 Task: Check the average views per listing of carpet in the last 5 years.
Action: Mouse moved to (760, 168)
Screenshot: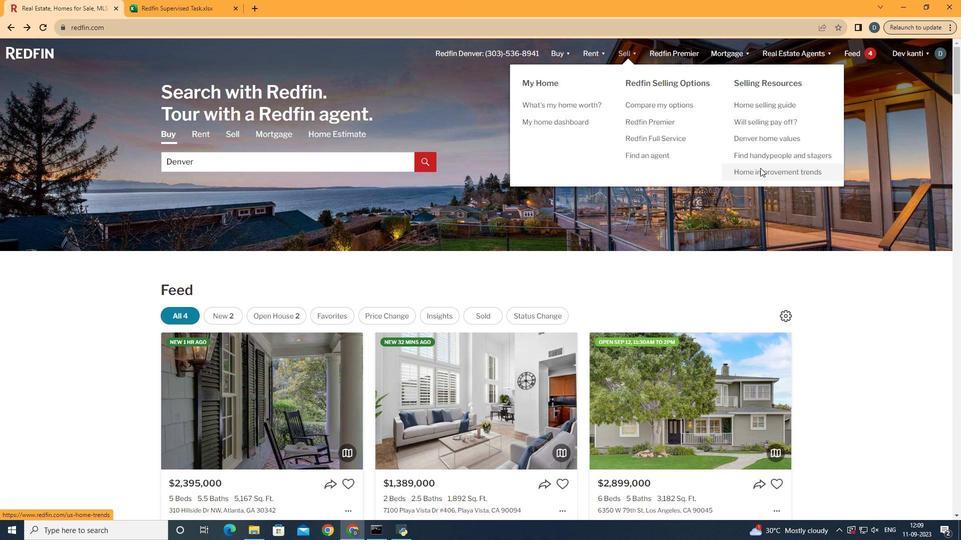 
Action: Mouse pressed left at (760, 168)
Screenshot: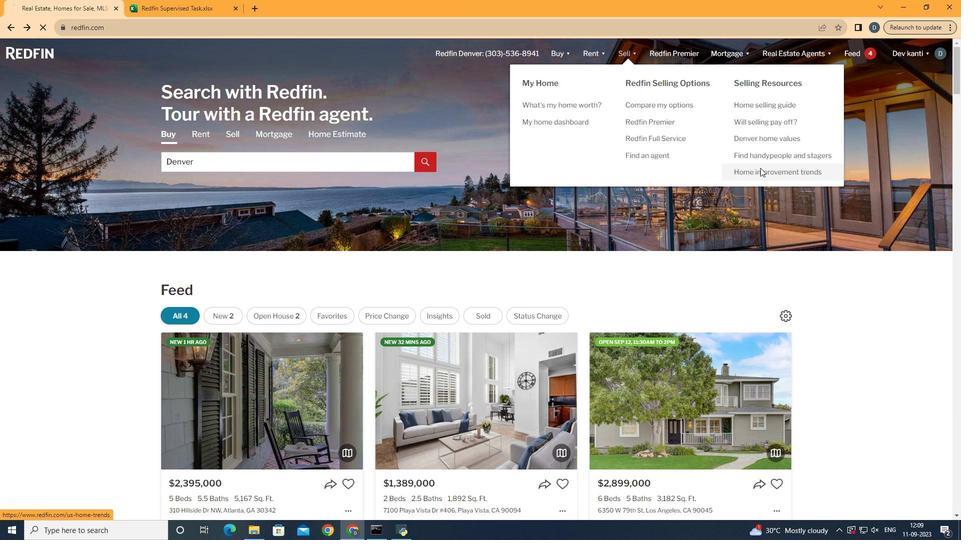 
Action: Mouse moved to (242, 197)
Screenshot: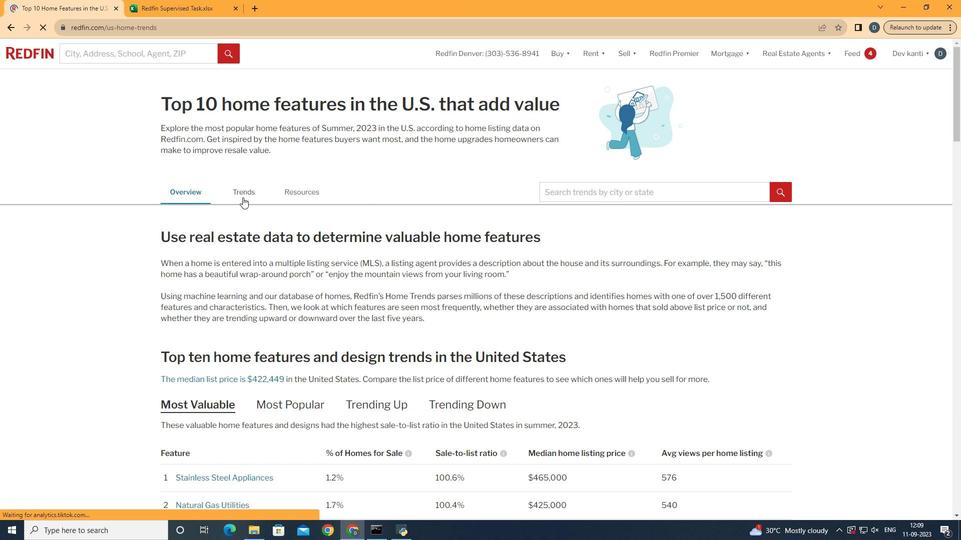 
Action: Mouse pressed left at (242, 197)
Screenshot: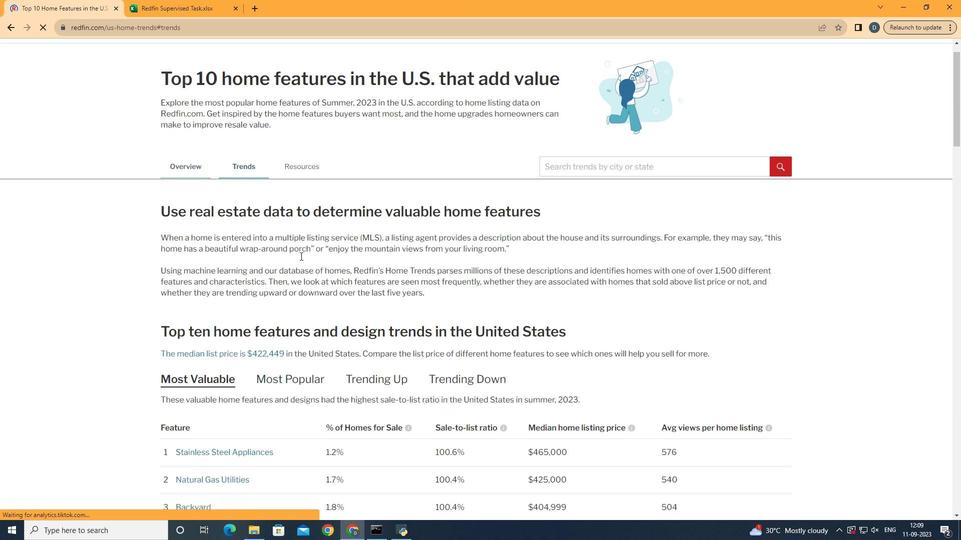 
Action: Mouse moved to (306, 263)
Screenshot: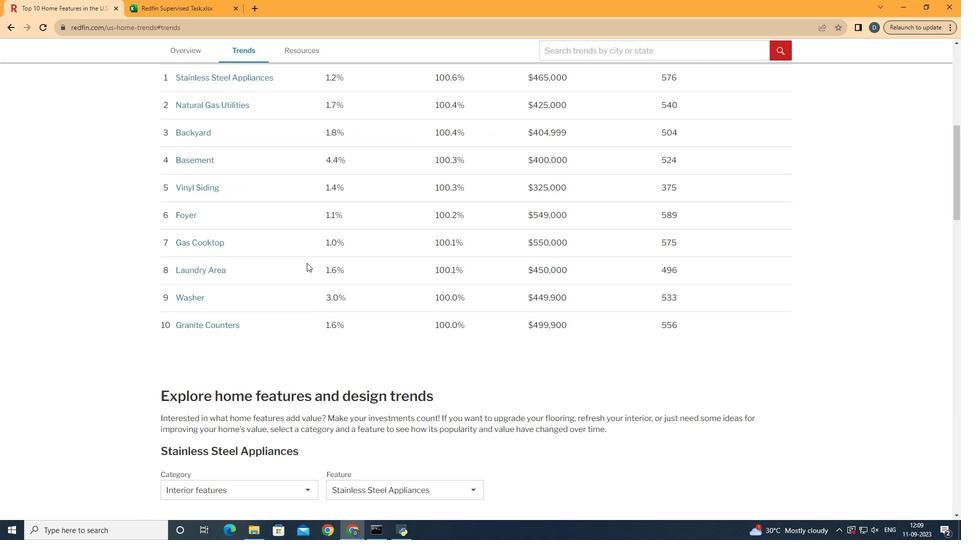 
Action: Mouse scrolled (306, 262) with delta (0, 0)
Screenshot: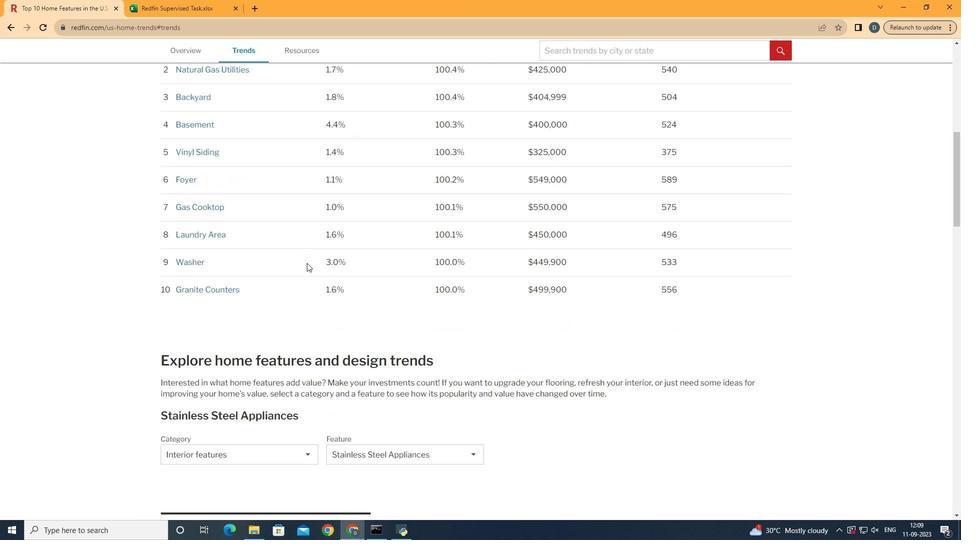 
Action: Mouse scrolled (306, 262) with delta (0, 0)
Screenshot: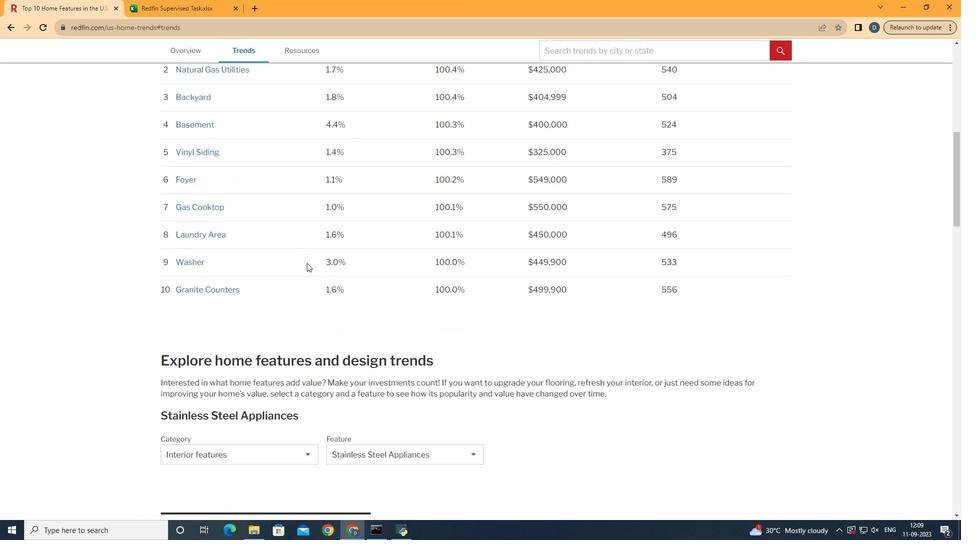 
Action: Mouse scrolled (306, 262) with delta (0, 0)
Screenshot: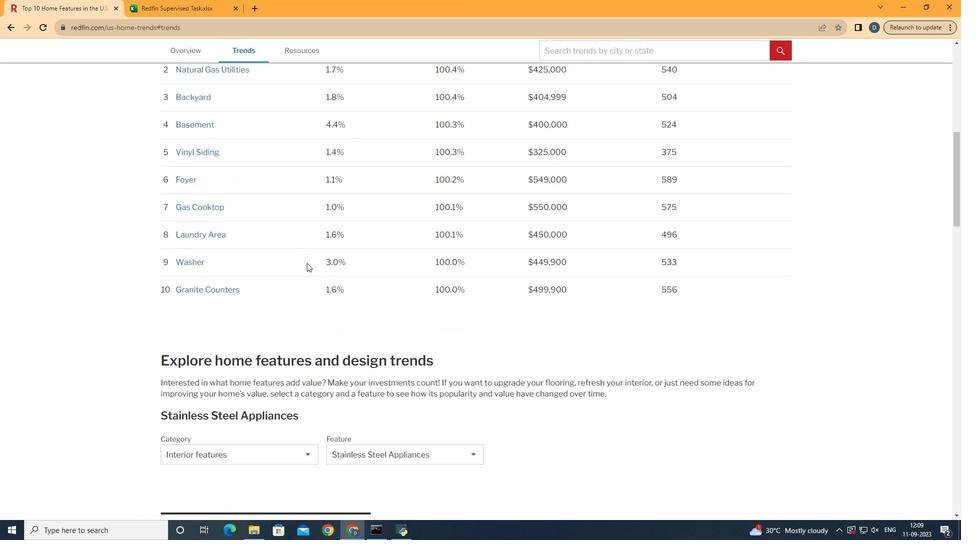 
Action: Mouse moved to (306, 263)
Screenshot: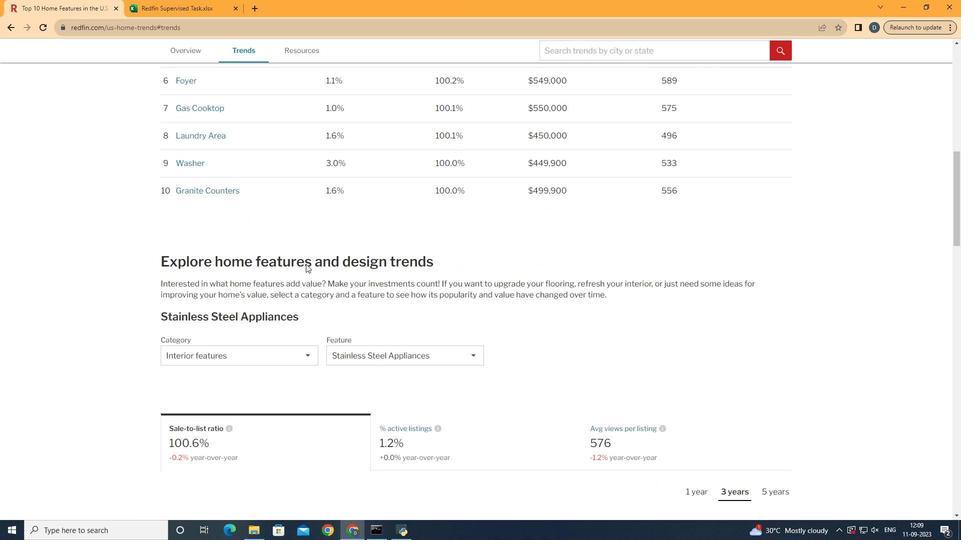 
Action: Mouse scrolled (306, 263) with delta (0, 0)
Screenshot: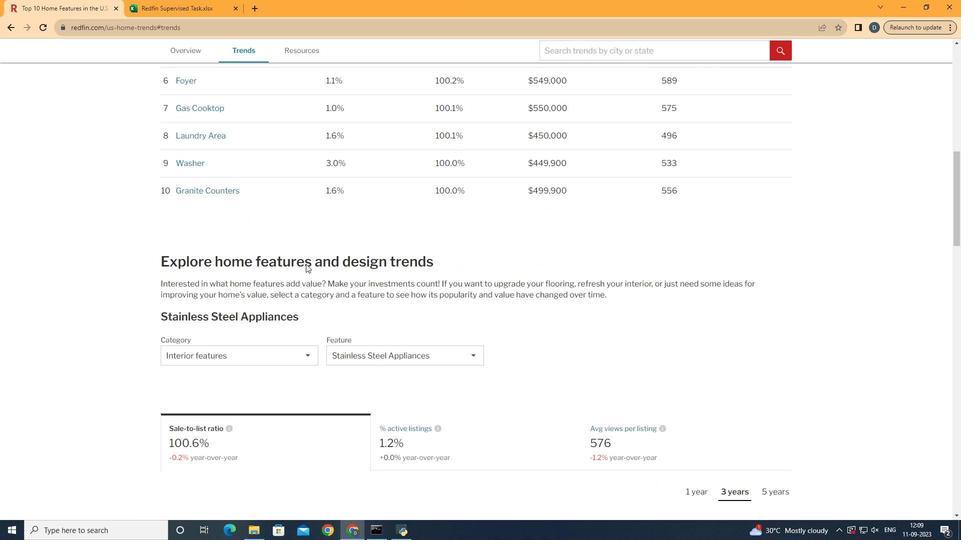 
Action: Mouse moved to (305, 264)
Screenshot: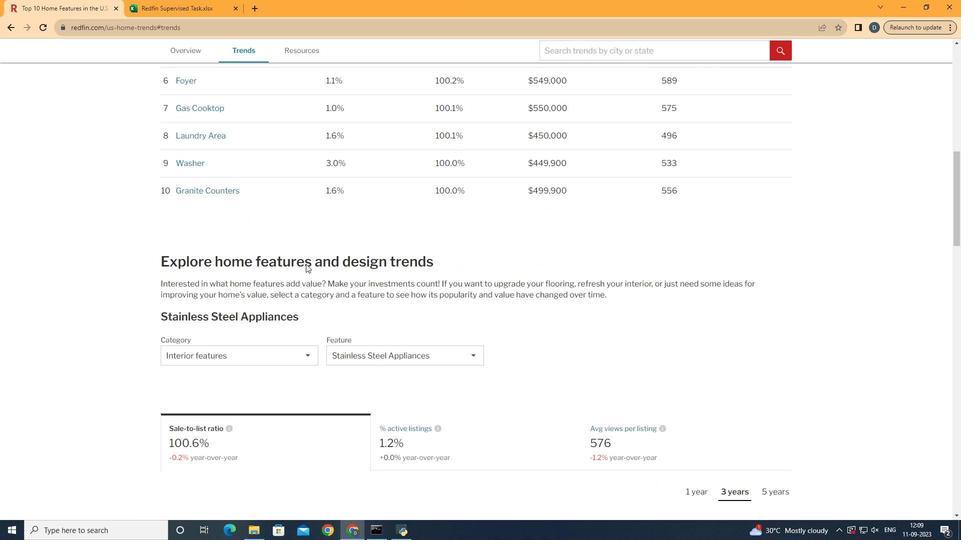 
Action: Mouse scrolled (305, 263) with delta (0, 0)
Screenshot: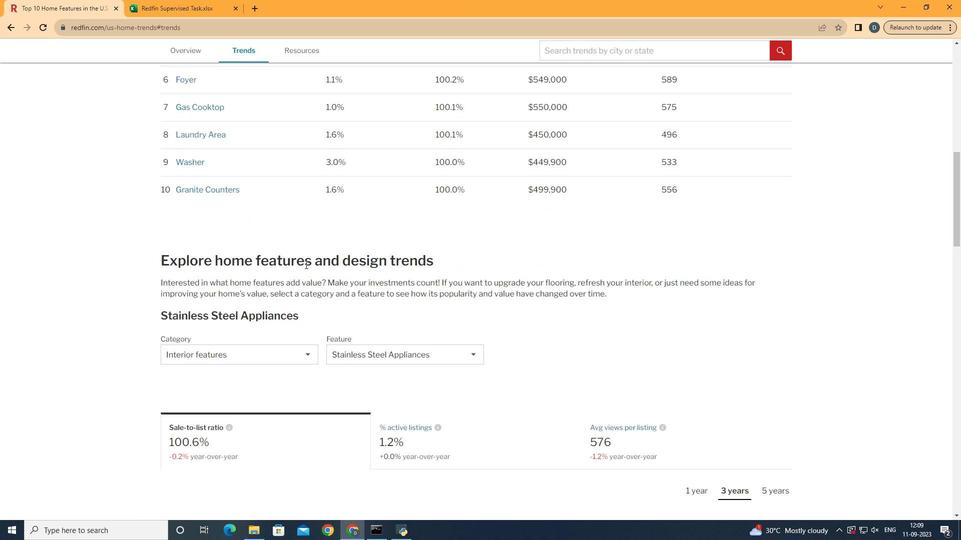 
Action: Mouse moved to (305, 264)
Screenshot: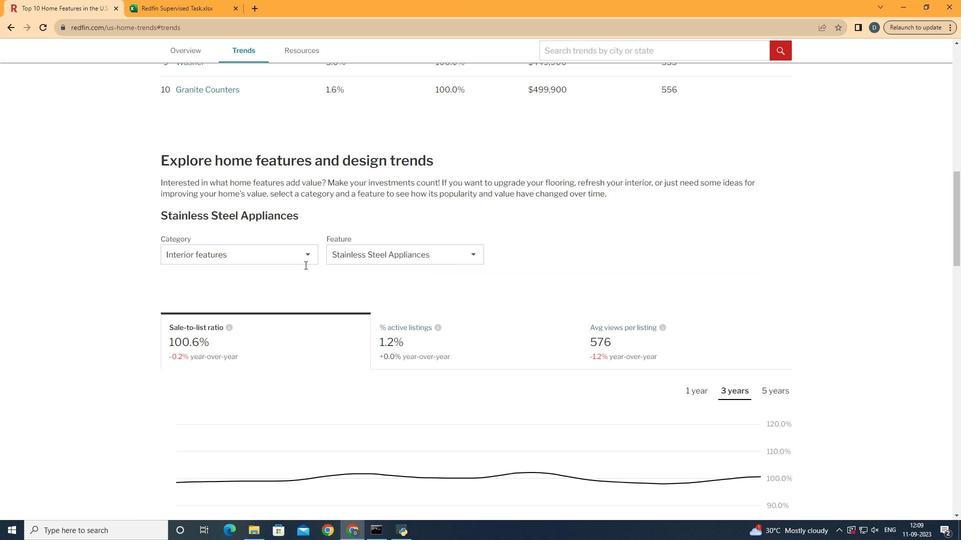 
Action: Mouse scrolled (305, 264) with delta (0, 0)
Screenshot: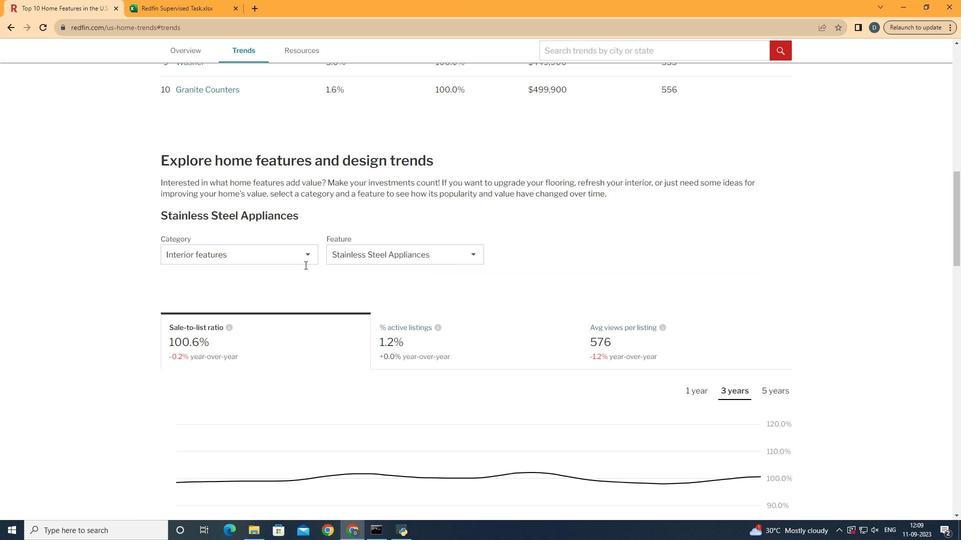
Action: Mouse moved to (305, 264)
Screenshot: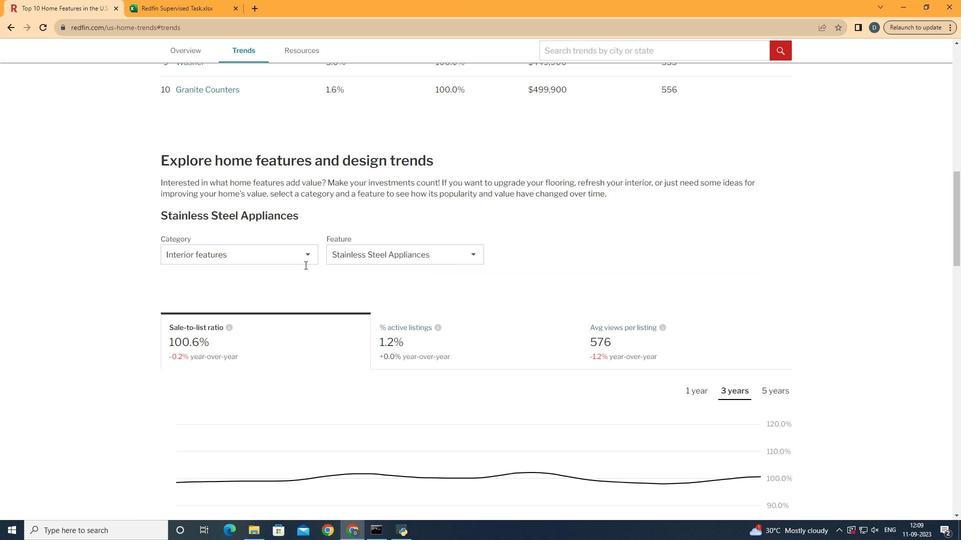 
Action: Mouse scrolled (305, 264) with delta (0, 0)
Screenshot: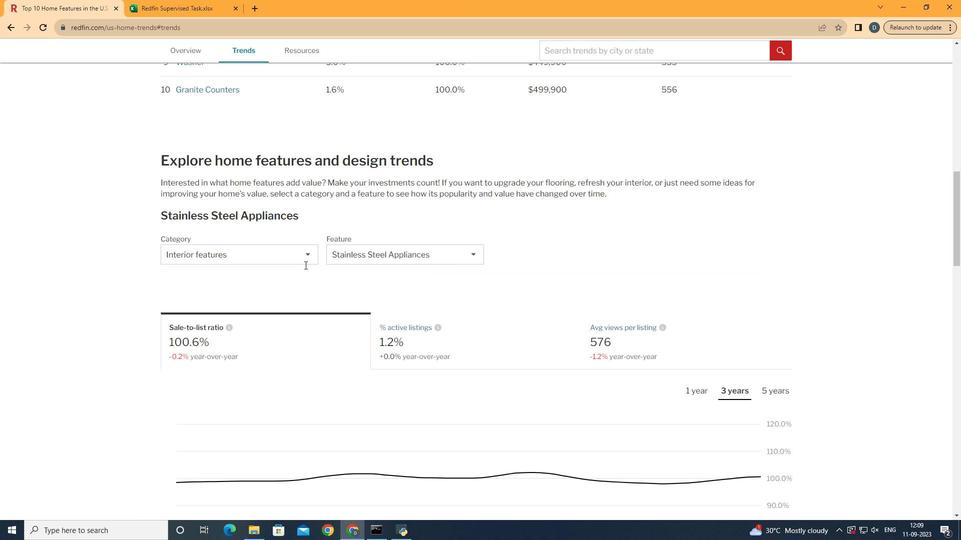 
Action: Mouse moved to (304, 265)
Screenshot: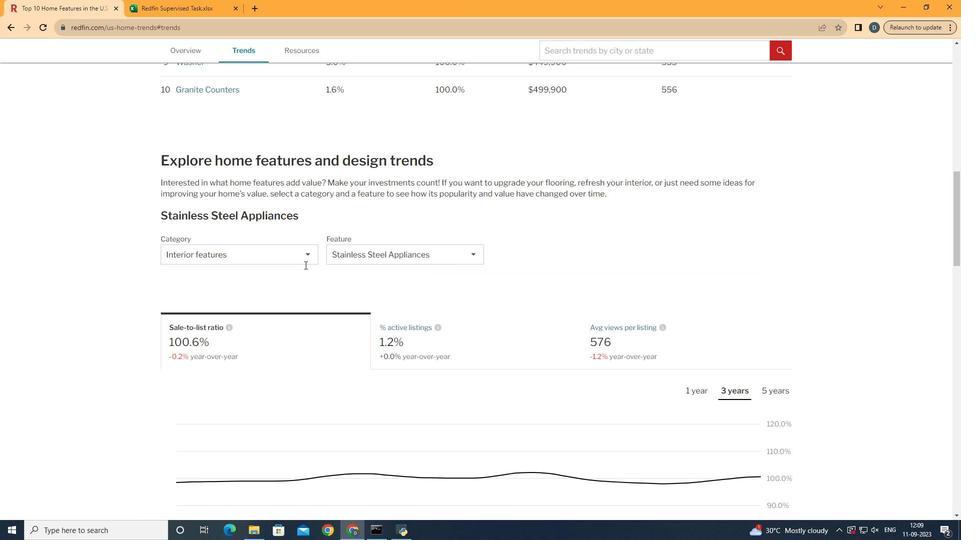 
Action: Mouse scrolled (304, 264) with delta (0, 0)
Screenshot: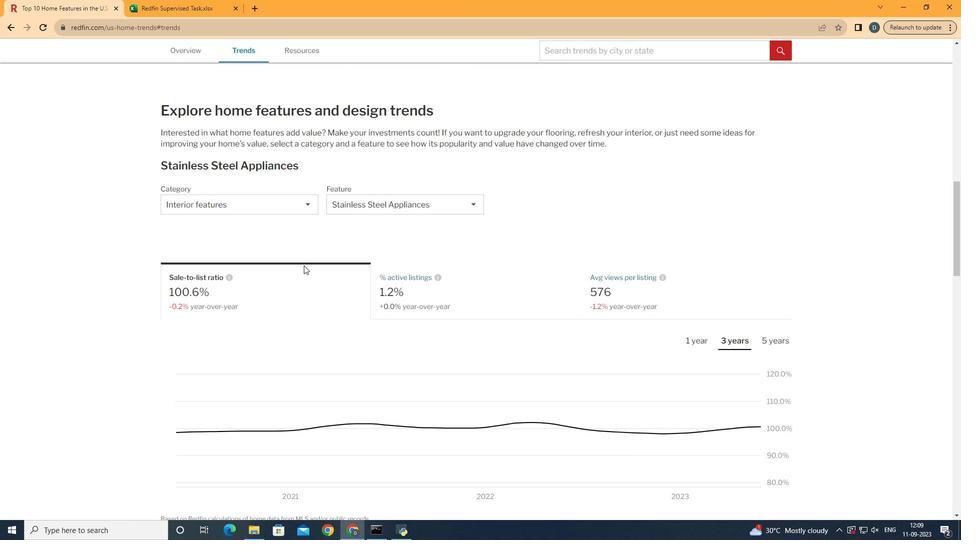 
Action: Mouse moved to (288, 206)
Screenshot: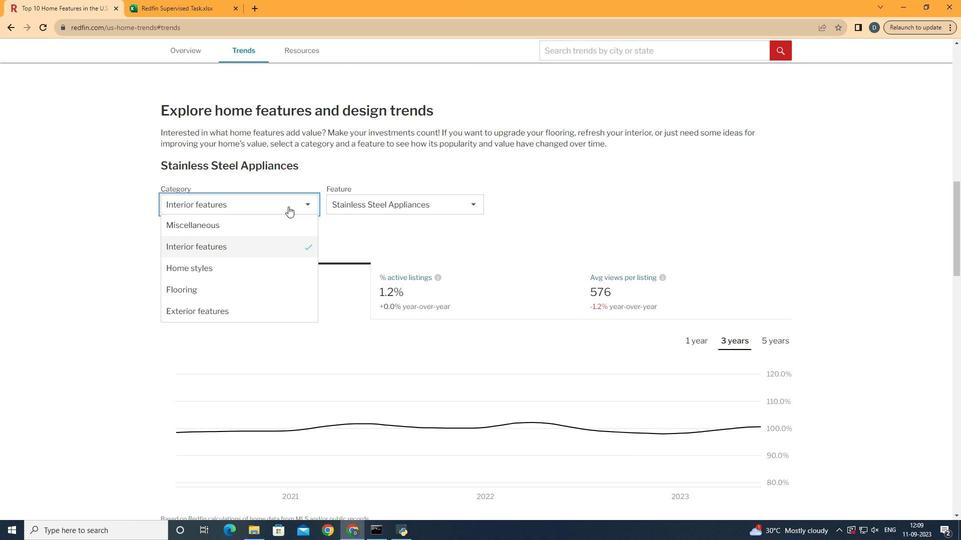 
Action: Mouse pressed left at (288, 206)
Screenshot: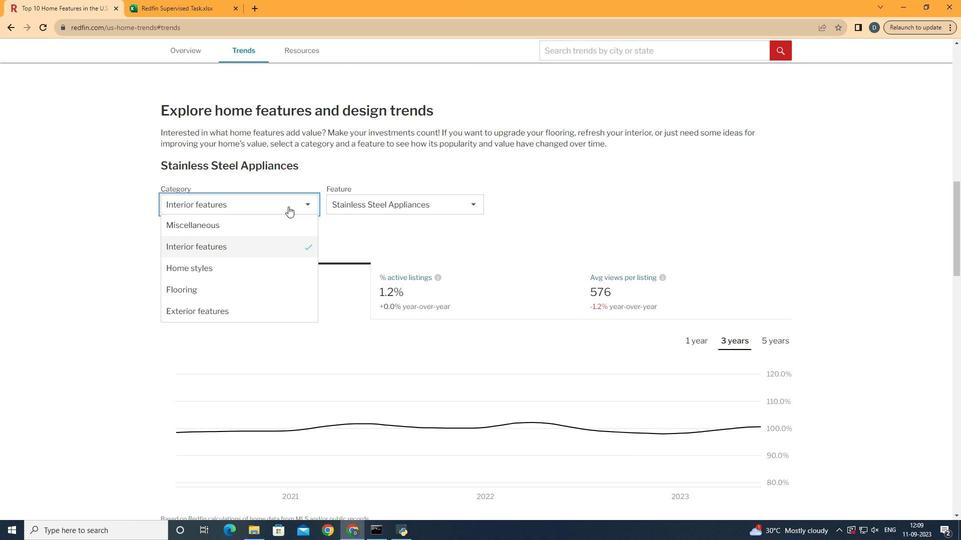 
Action: Mouse moved to (293, 242)
Screenshot: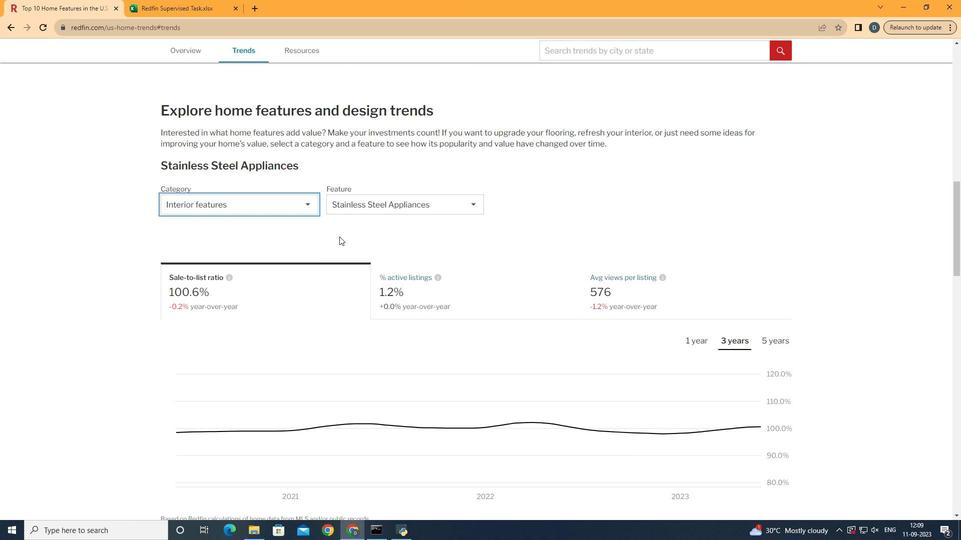 
Action: Mouse pressed left at (293, 242)
Screenshot: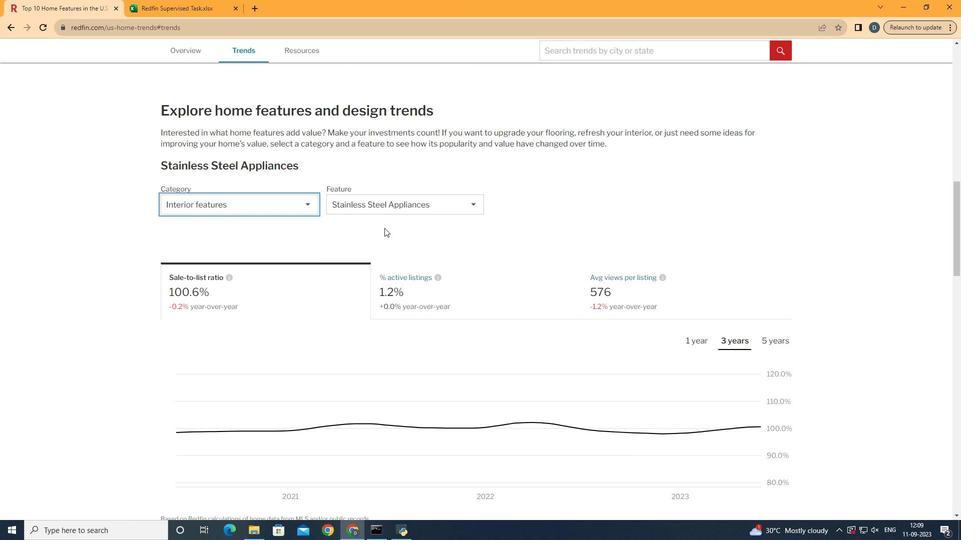 
Action: Mouse moved to (454, 196)
Screenshot: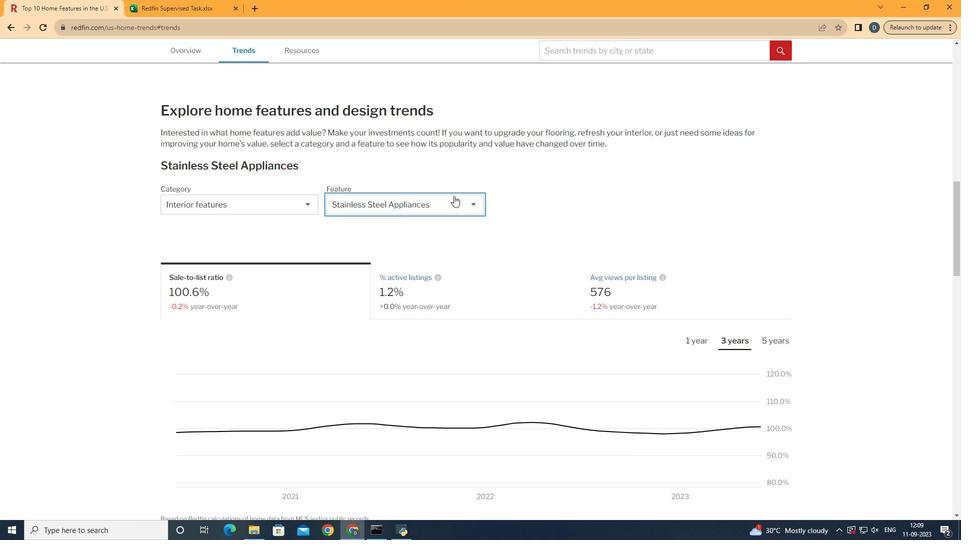 
Action: Mouse pressed left at (454, 196)
Screenshot: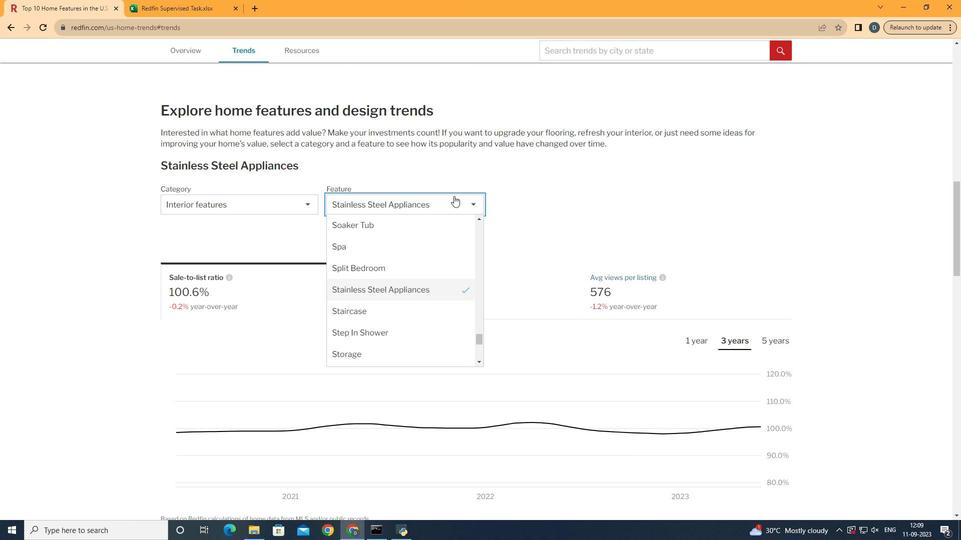 
Action: Mouse moved to (450, 283)
Screenshot: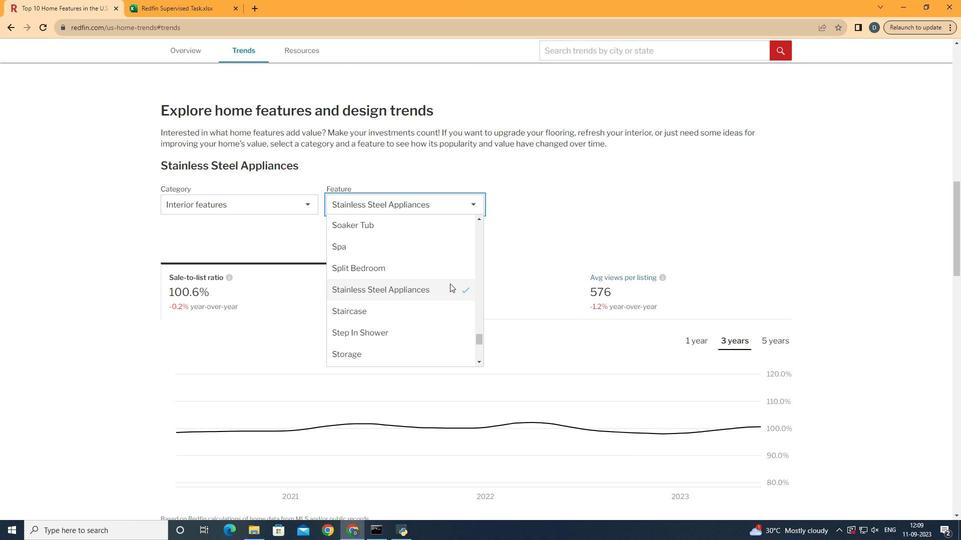 
Action: Mouse scrolled (450, 284) with delta (0, 0)
Screenshot: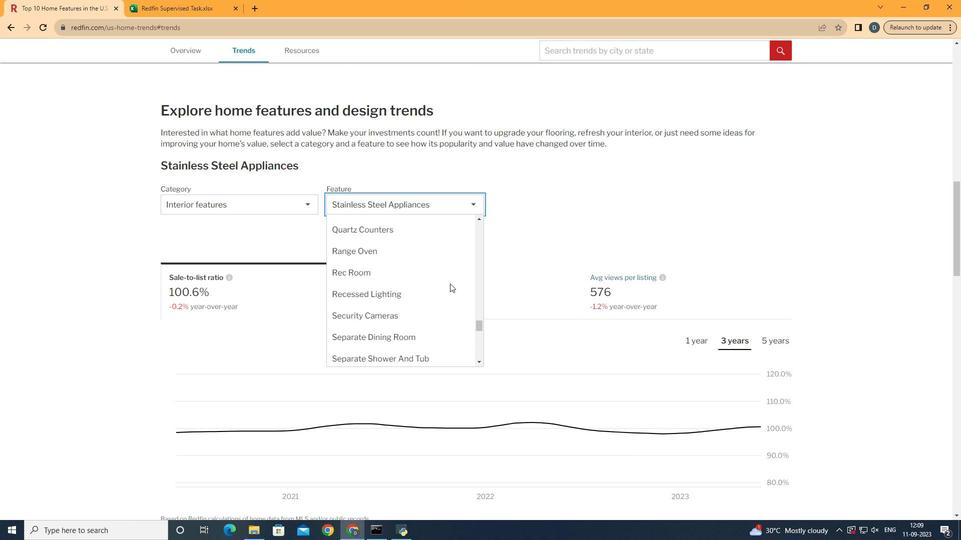 
Action: Mouse scrolled (450, 284) with delta (0, 0)
Screenshot: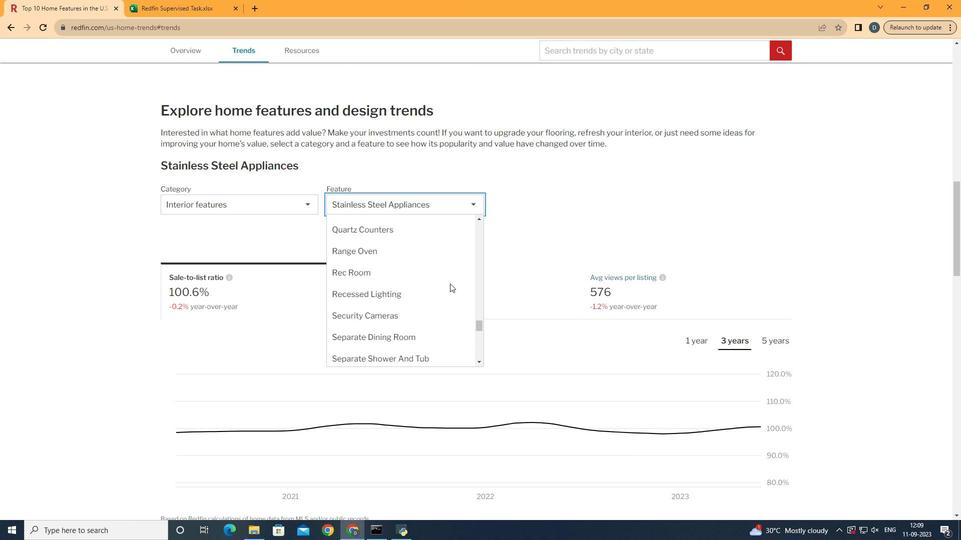 
Action: Mouse scrolled (450, 284) with delta (0, 0)
Screenshot: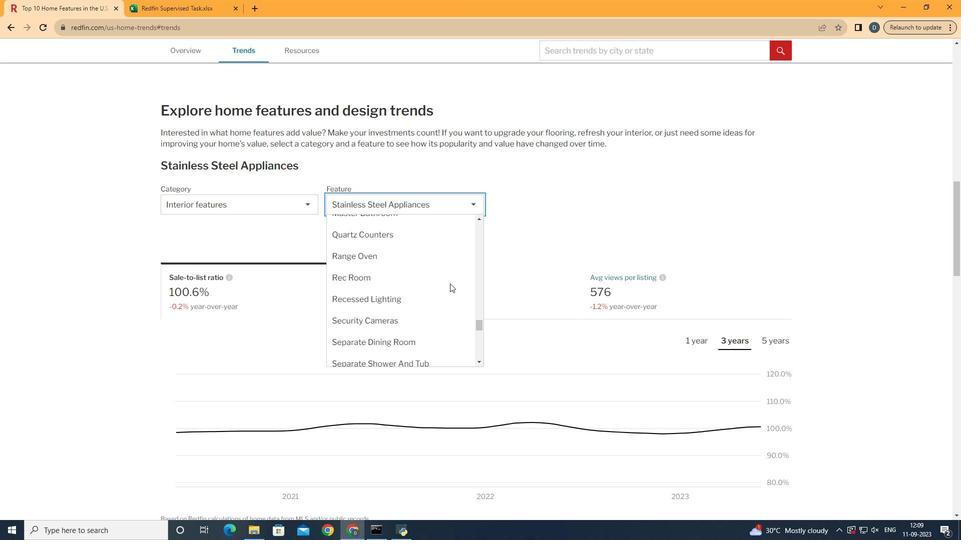 
Action: Mouse scrolled (450, 284) with delta (0, 0)
Screenshot: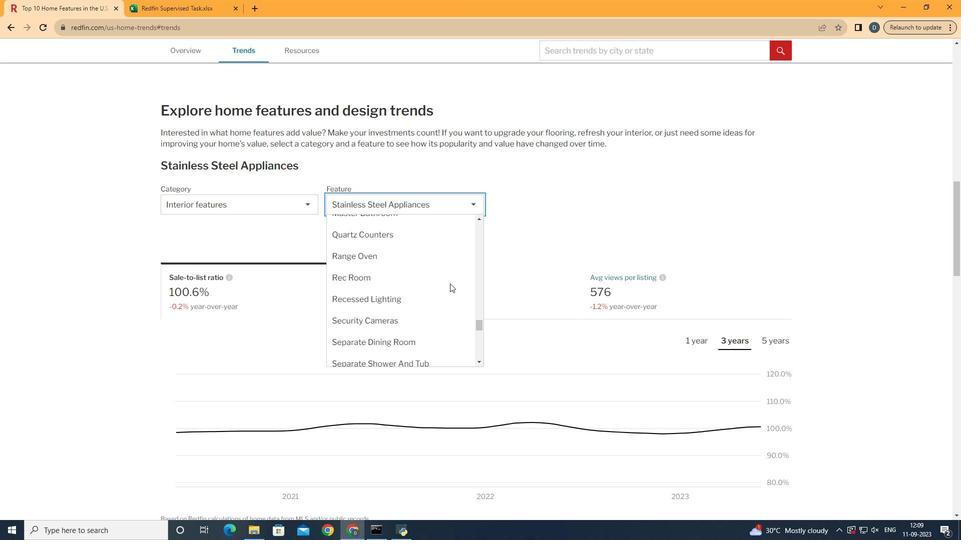 
Action: Mouse scrolled (450, 284) with delta (0, 0)
Screenshot: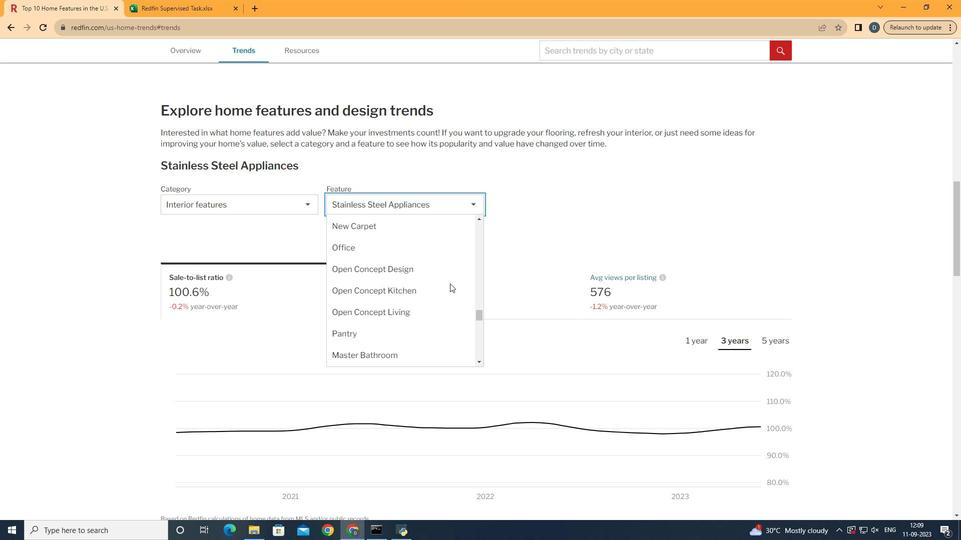 
Action: Mouse scrolled (450, 284) with delta (0, 0)
Screenshot: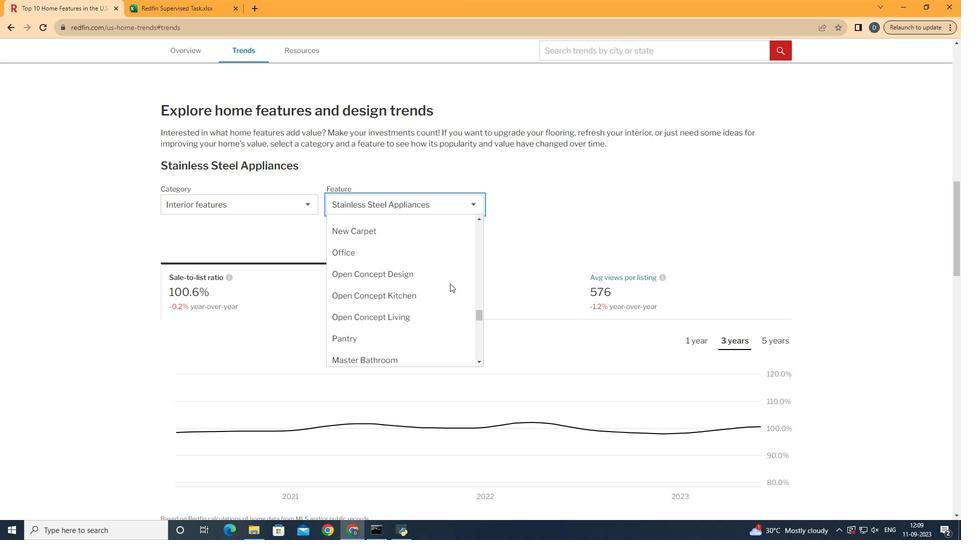 
Action: Mouse scrolled (450, 284) with delta (0, 0)
Screenshot: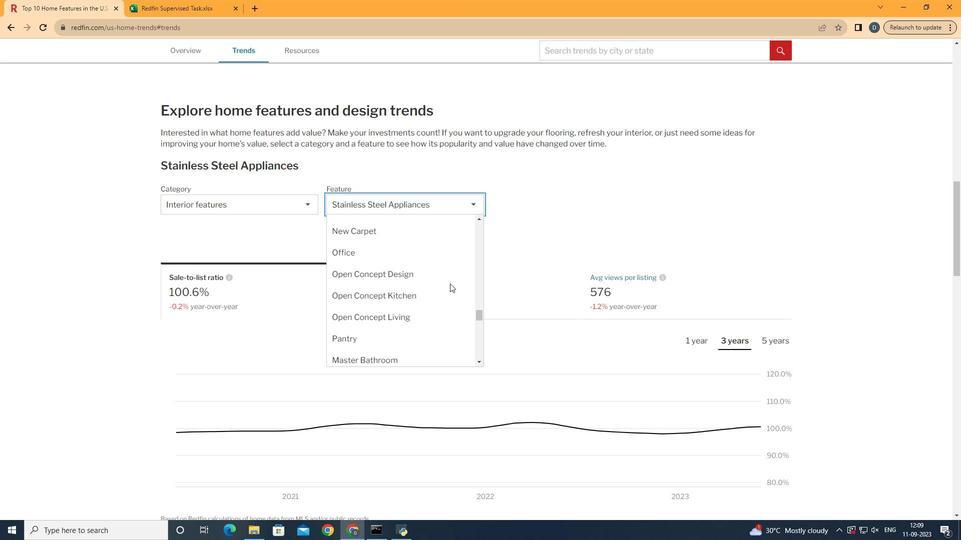 
Action: Mouse scrolled (450, 284) with delta (0, 0)
Screenshot: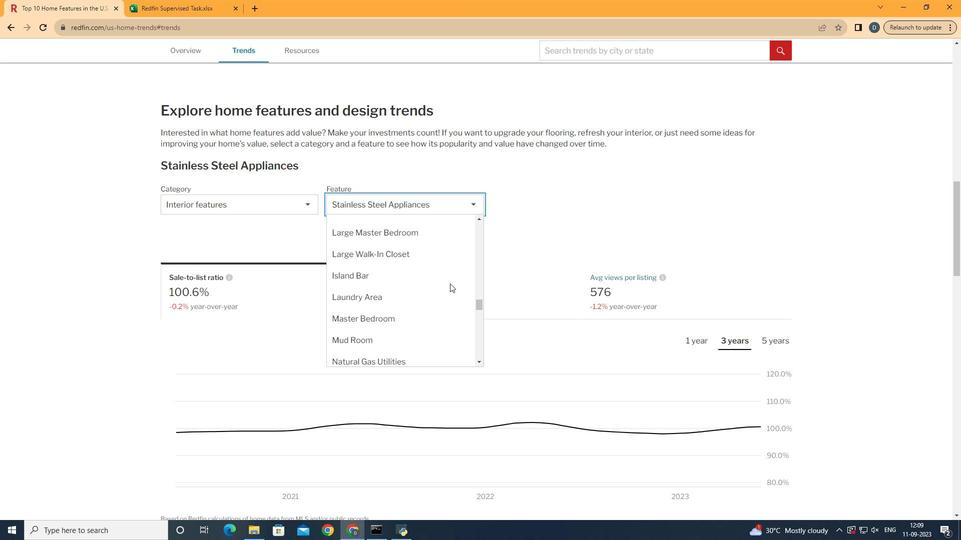 
Action: Mouse scrolled (450, 284) with delta (0, 0)
Screenshot: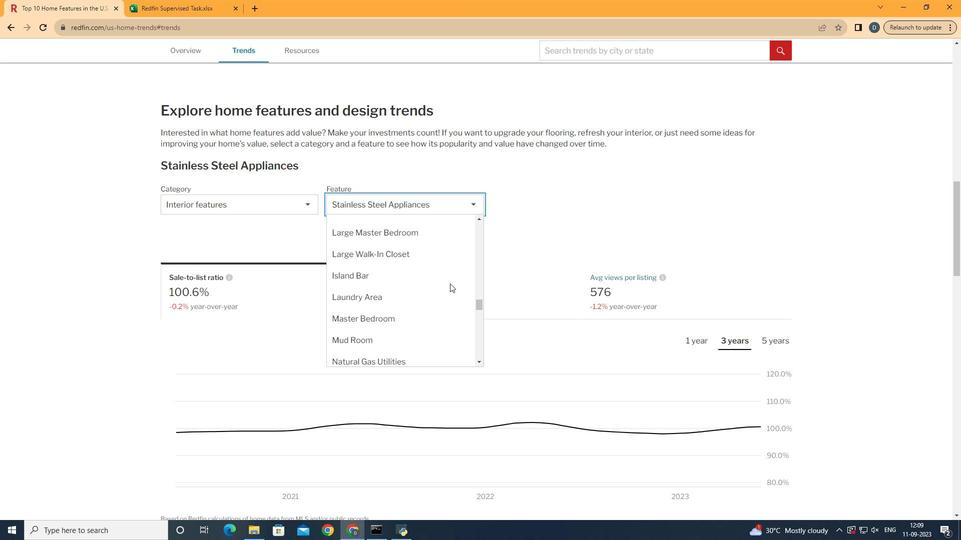 
Action: Mouse scrolled (450, 284) with delta (0, 0)
Screenshot: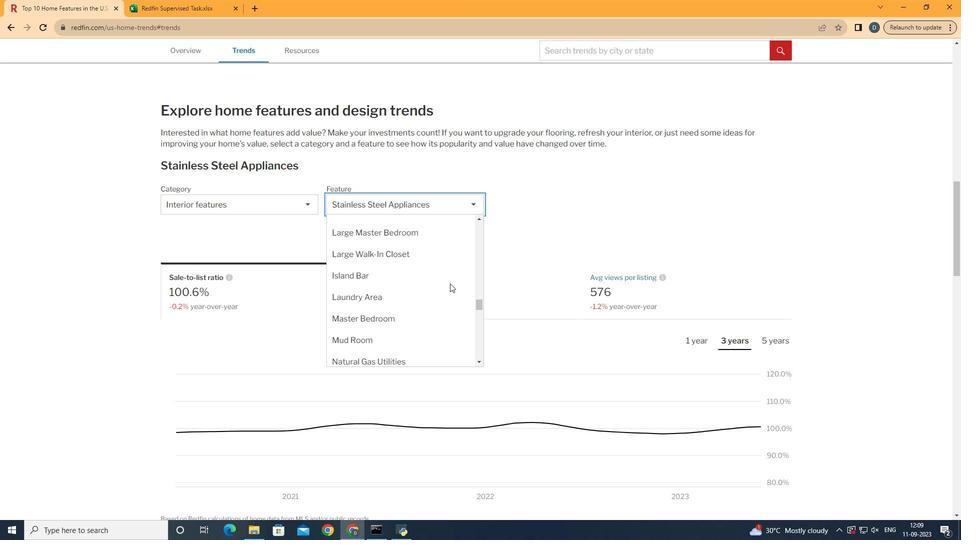 
Action: Mouse scrolled (450, 284) with delta (0, 0)
Screenshot: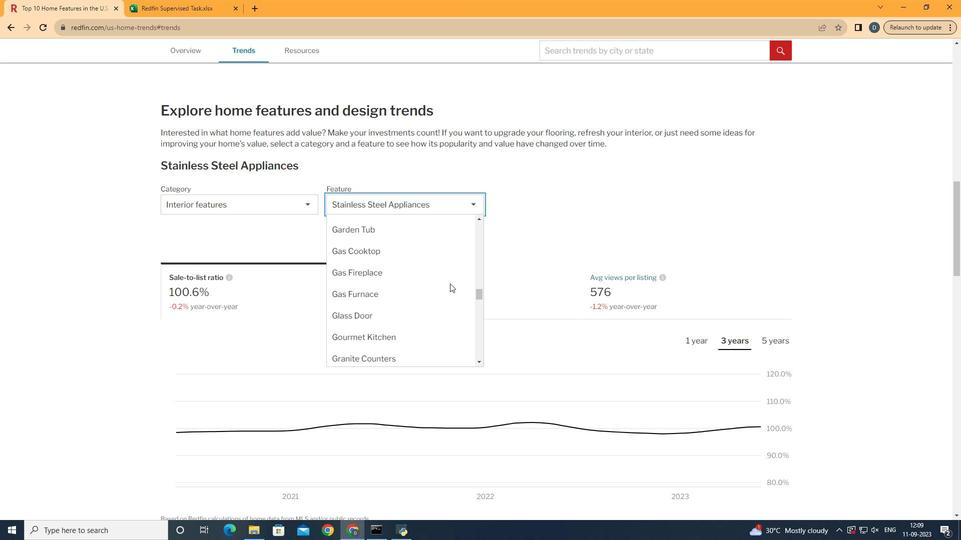 
Action: Mouse scrolled (450, 284) with delta (0, 0)
Screenshot: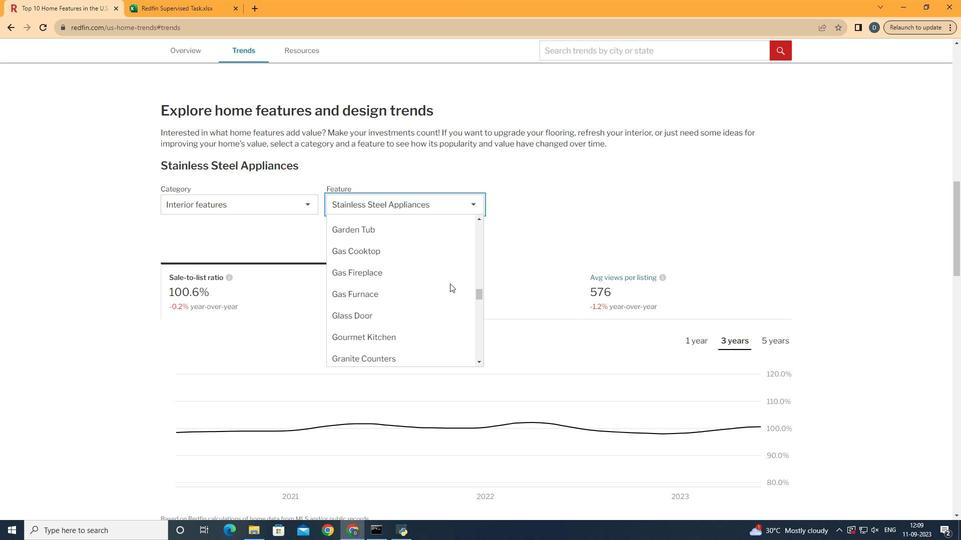 
Action: Mouse scrolled (450, 284) with delta (0, 0)
Screenshot: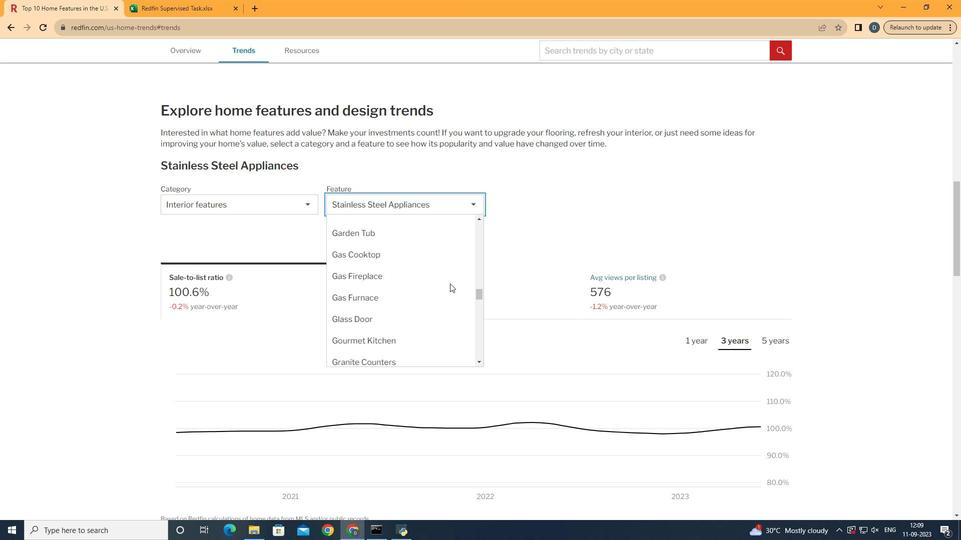 
Action: Mouse scrolled (450, 284) with delta (0, 0)
Screenshot: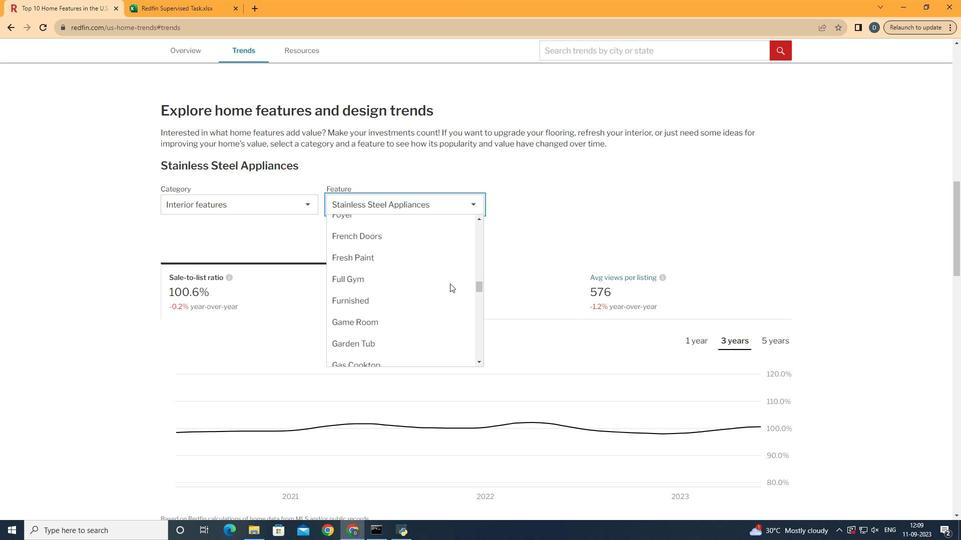 
Action: Mouse scrolled (450, 284) with delta (0, 0)
Screenshot: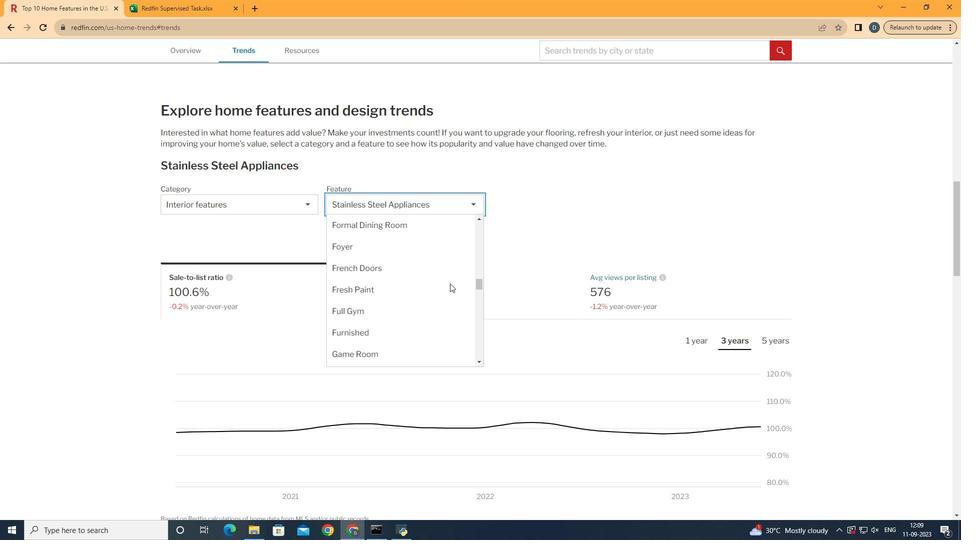 
Action: Mouse scrolled (450, 284) with delta (0, 0)
Screenshot: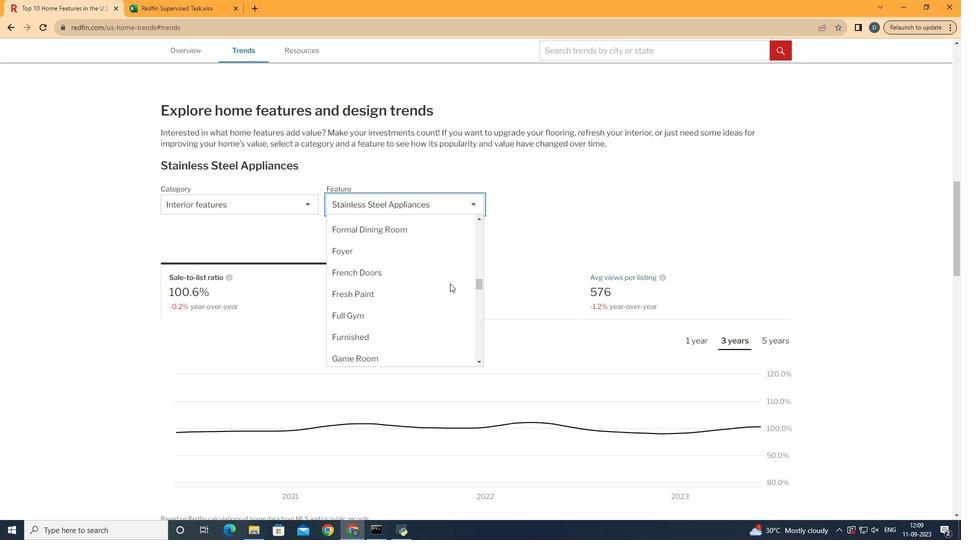 
Action: Mouse scrolled (450, 284) with delta (0, 0)
Screenshot: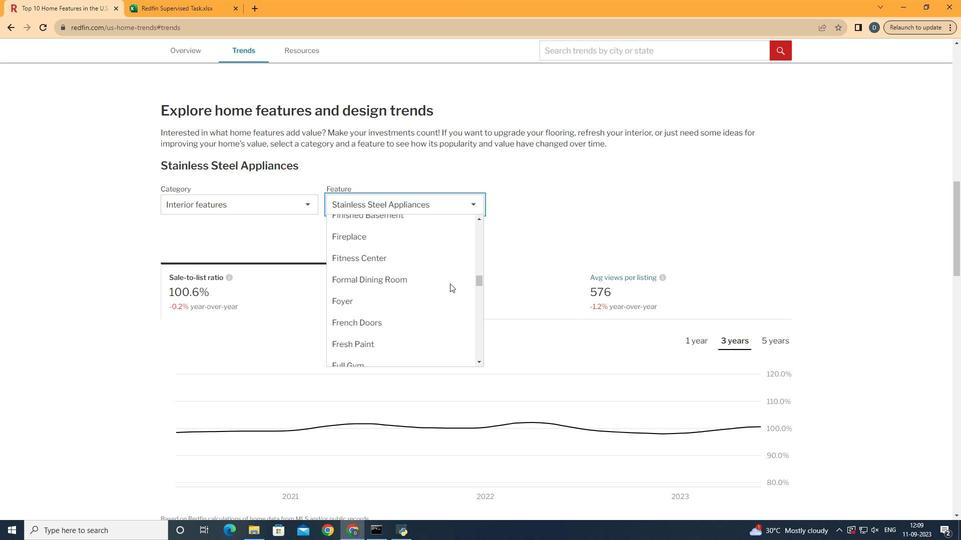 
Action: Mouse scrolled (450, 284) with delta (0, 0)
Screenshot: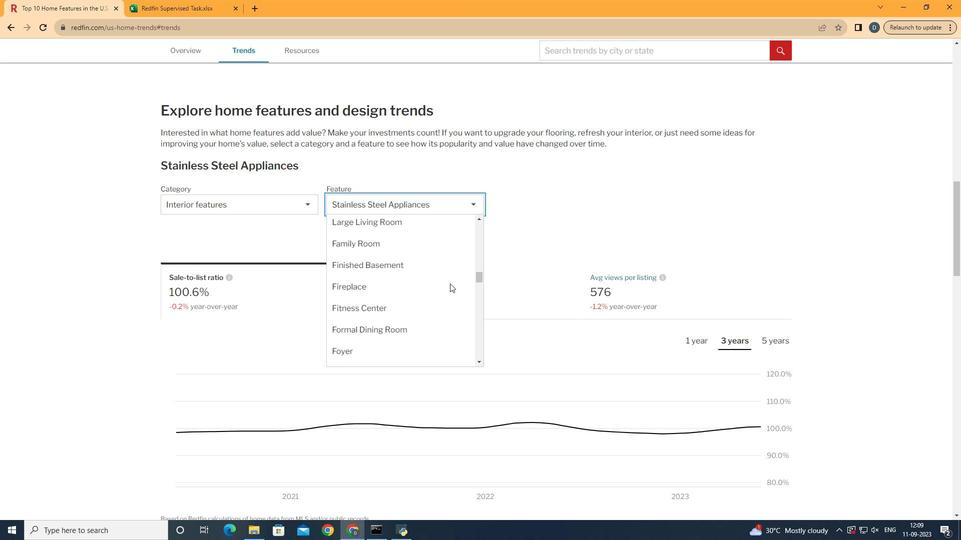 
Action: Mouse scrolled (450, 284) with delta (0, 0)
Screenshot: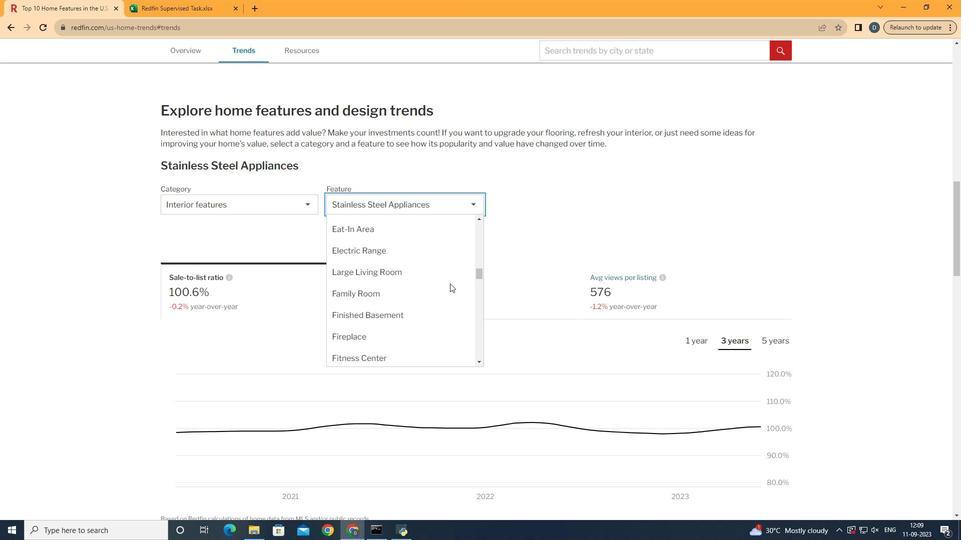 
Action: Mouse scrolled (450, 284) with delta (0, 0)
Screenshot: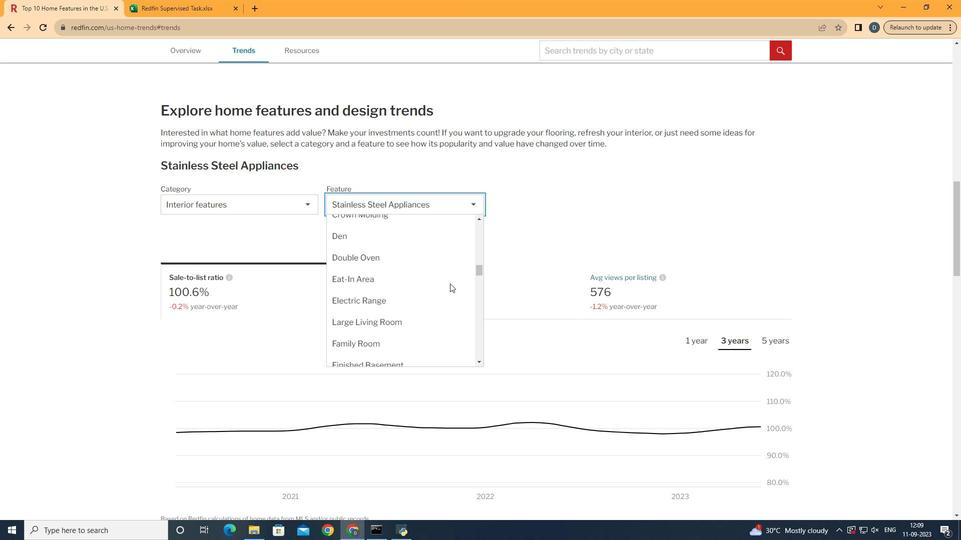 
Action: Mouse moved to (451, 283)
Screenshot: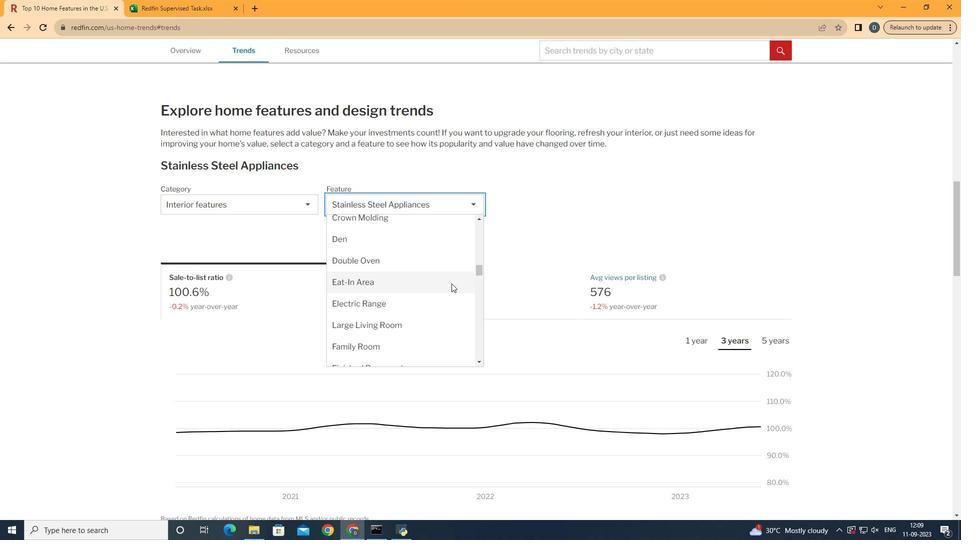 
Action: Mouse scrolled (451, 284) with delta (0, 0)
Screenshot: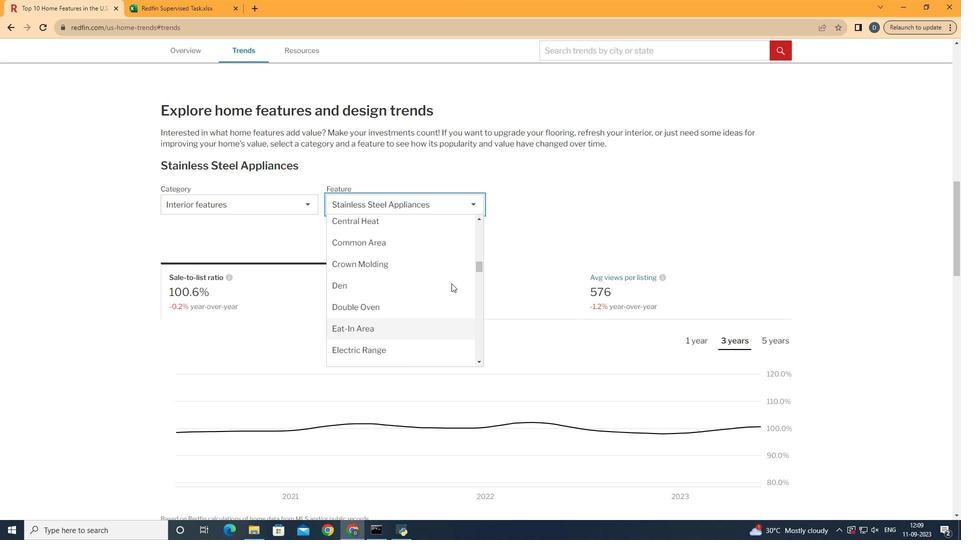 
Action: Mouse scrolled (451, 284) with delta (0, 0)
Screenshot: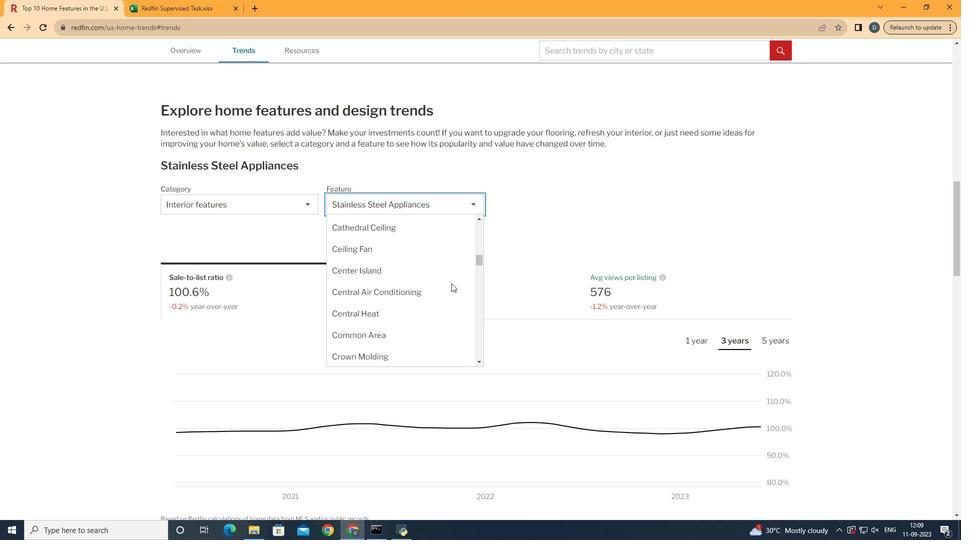 
Action: Mouse scrolled (451, 284) with delta (0, 0)
Screenshot: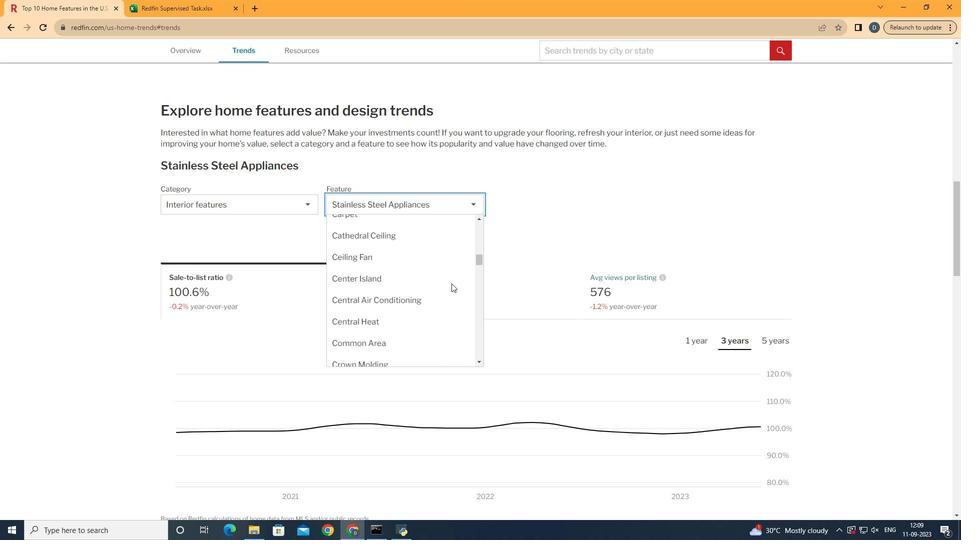 
Action: Mouse moved to (451, 284)
Screenshot: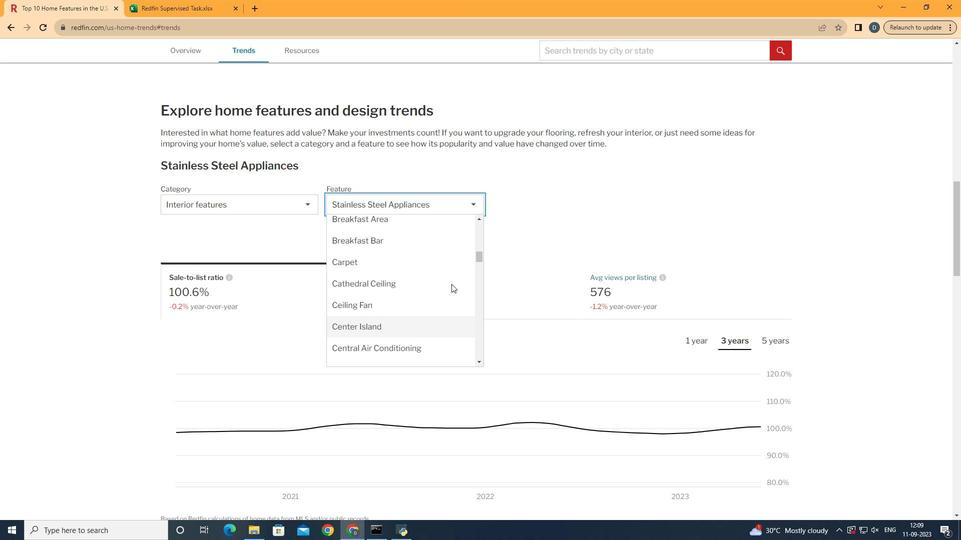 
Action: Mouse scrolled (451, 284) with delta (0, 0)
Screenshot: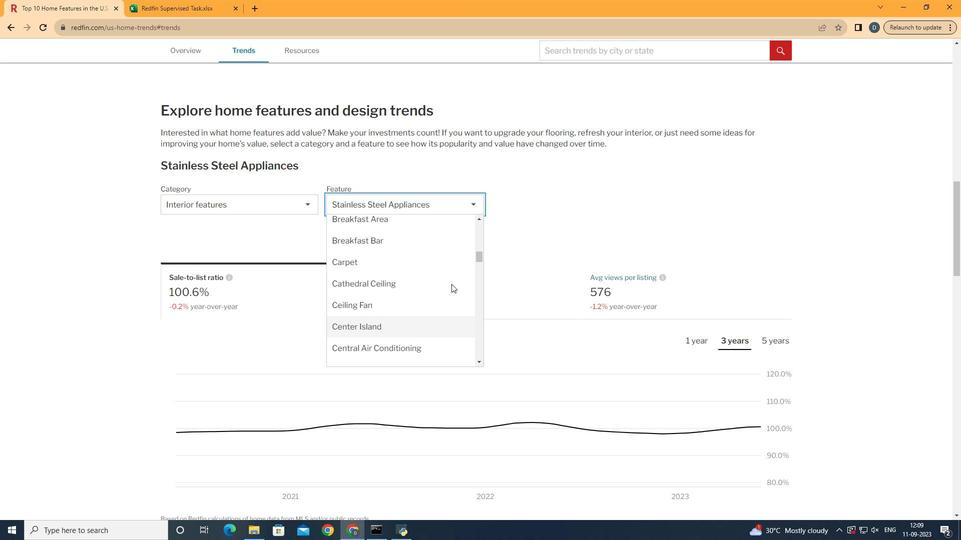 
Action: Mouse scrolled (451, 284) with delta (0, 0)
Screenshot: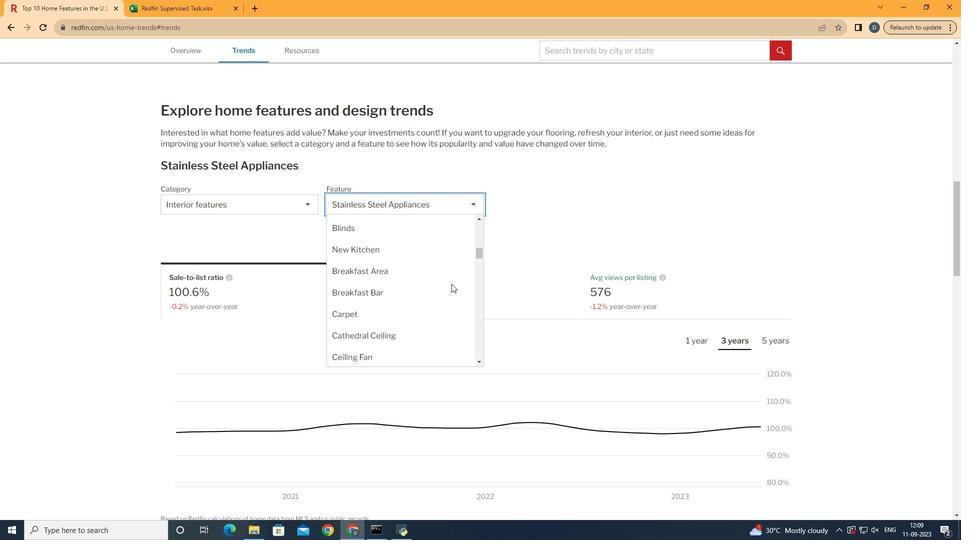
Action: Mouse moved to (426, 320)
Screenshot: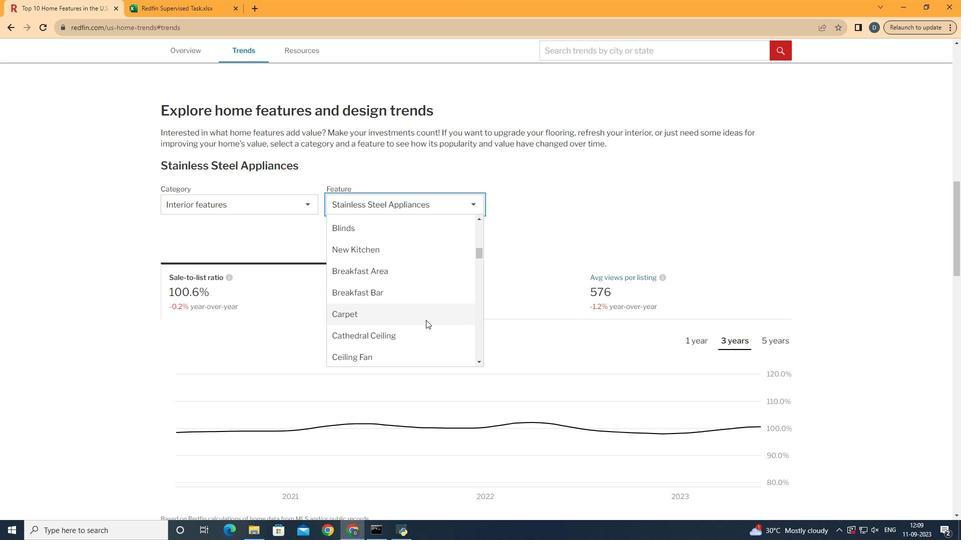 
Action: Mouse pressed left at (426, 320)
Screenshot: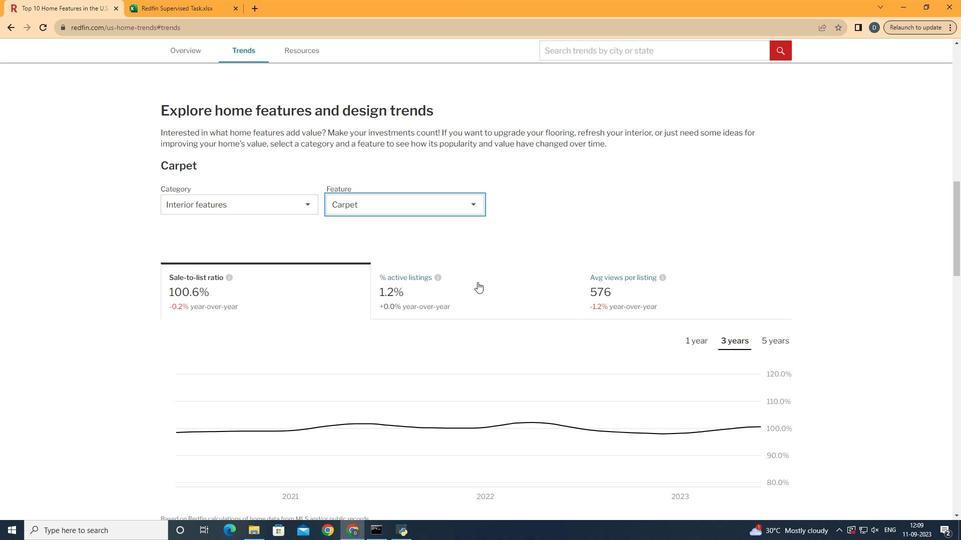 
Action: Mouse moved to (571, 203)
Screenshot: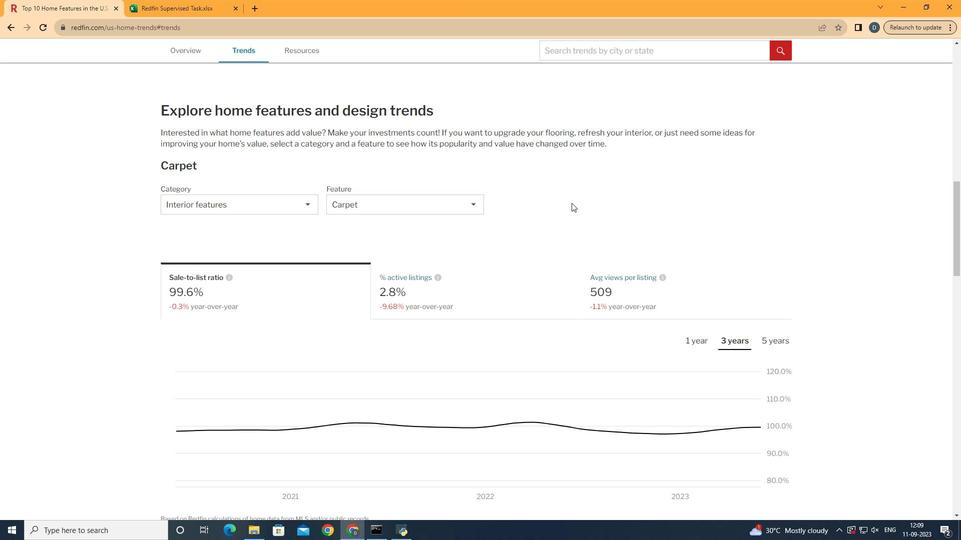 
Action: Mouse pressed left at (571, 203)
Screenshot: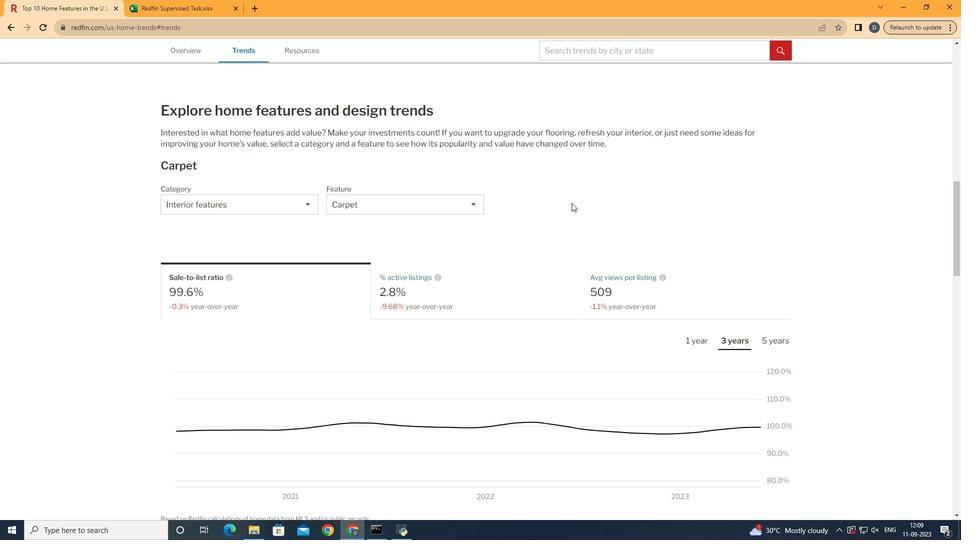 
Action: Mouse scrolled (571, 202) with delta (0, 0)
Screenshot: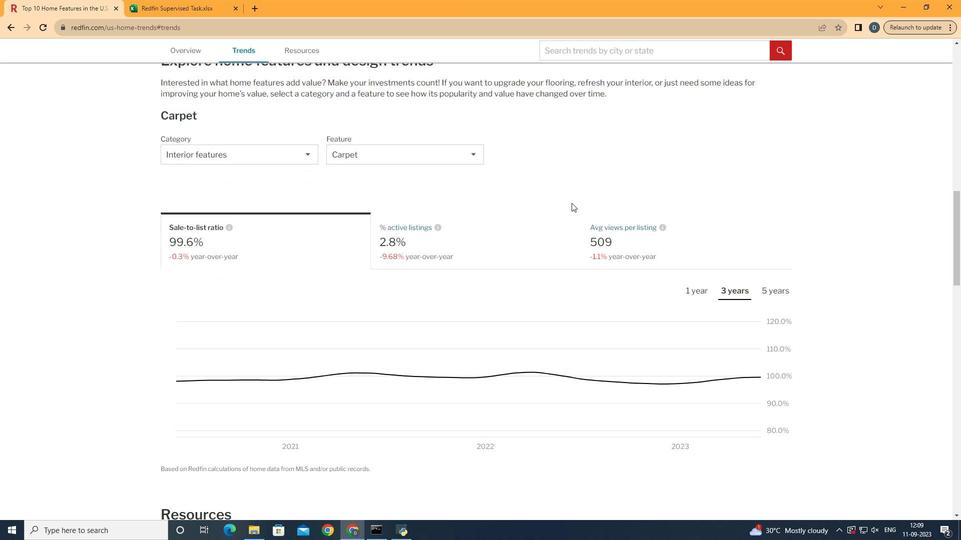 
Action: Mouse scrolled (571, 202) with delta (0, 0)
Screenshot: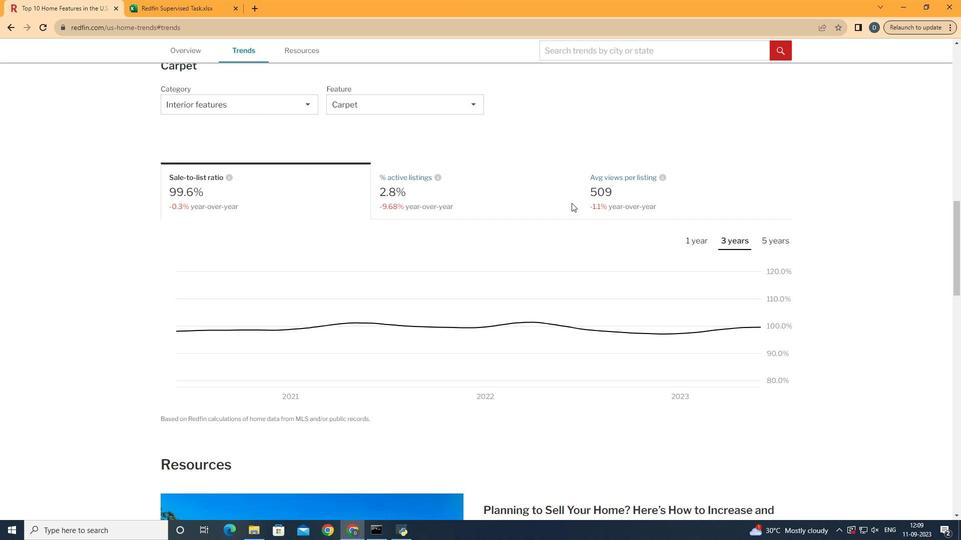 
Action: Mouse moved to (703, 203)
Screenshot: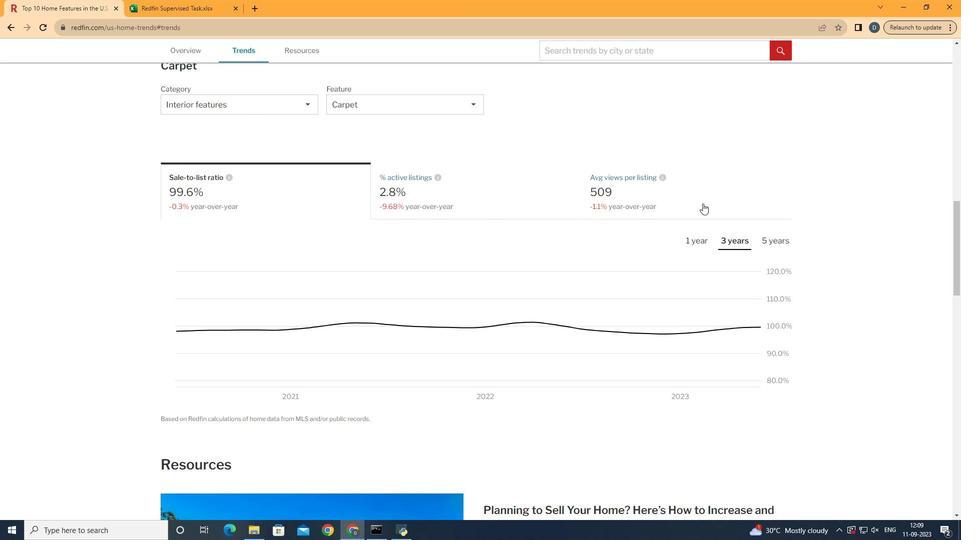 
Action: Mouse pressed left at (703, 203)
Screenshot: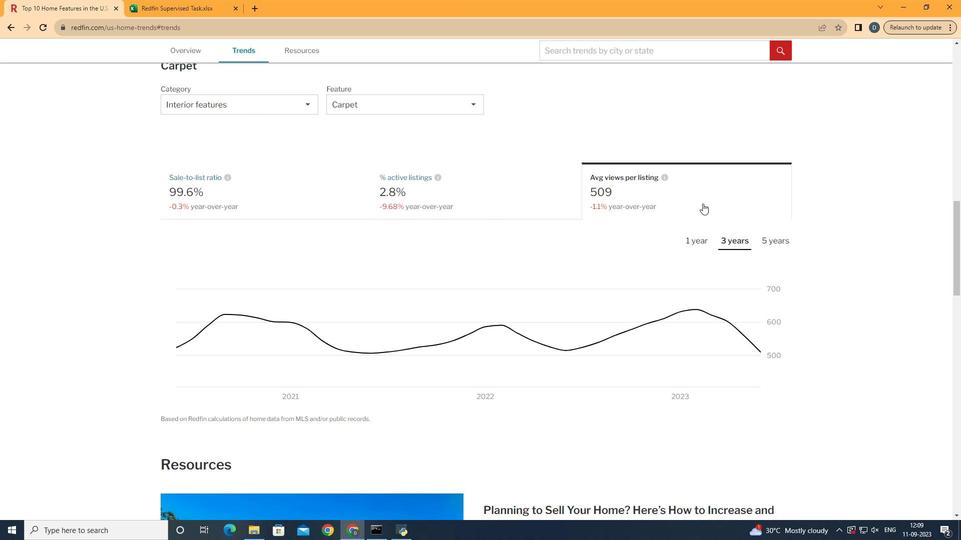 
Action: Mouse moved to (775, 244)
Screenshot: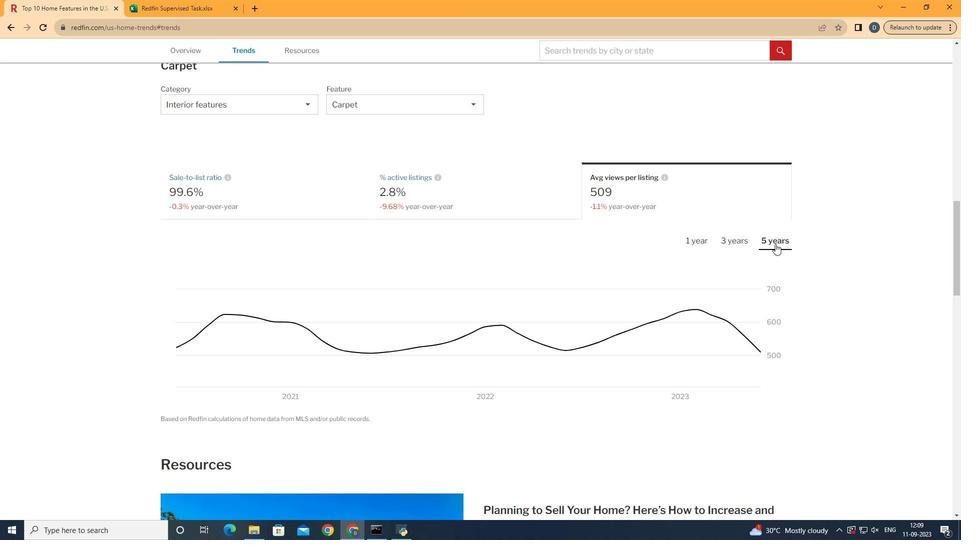 
Action: Mouse pressed left at (775, 244)
Screenshot: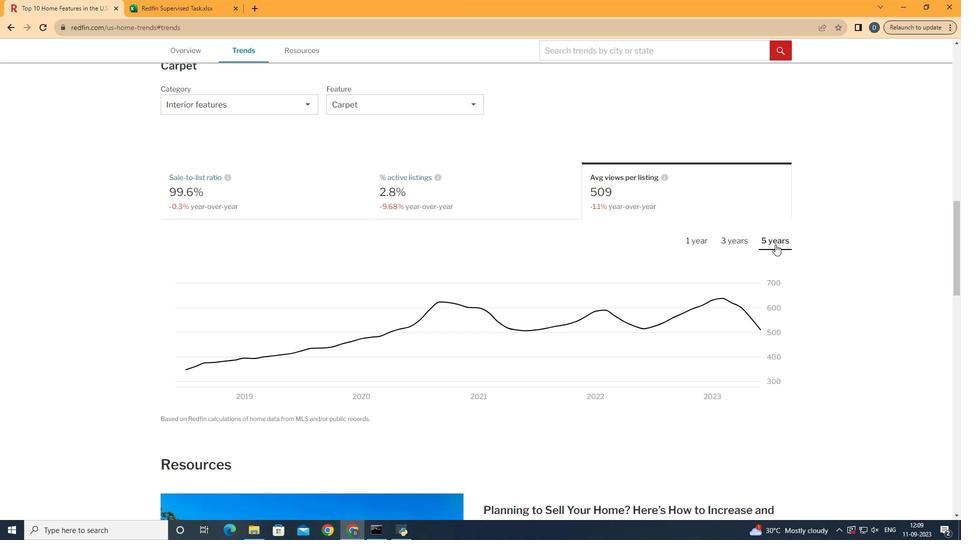 
Action: Mouse moved to (768, 342)
Screenshot: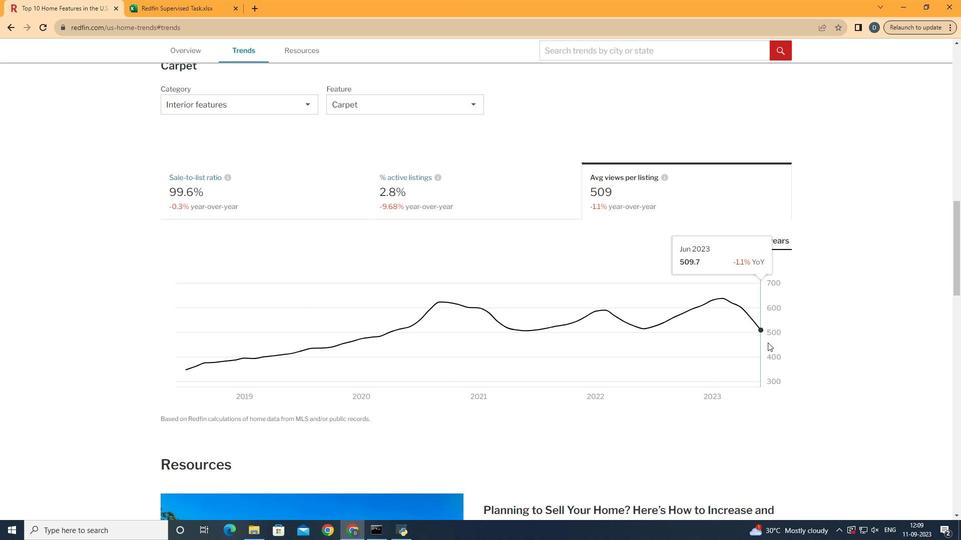 
